 Task: Change the calendar view to 4 days.
Action: Mouse moved to (1149, 97)
Screenshot: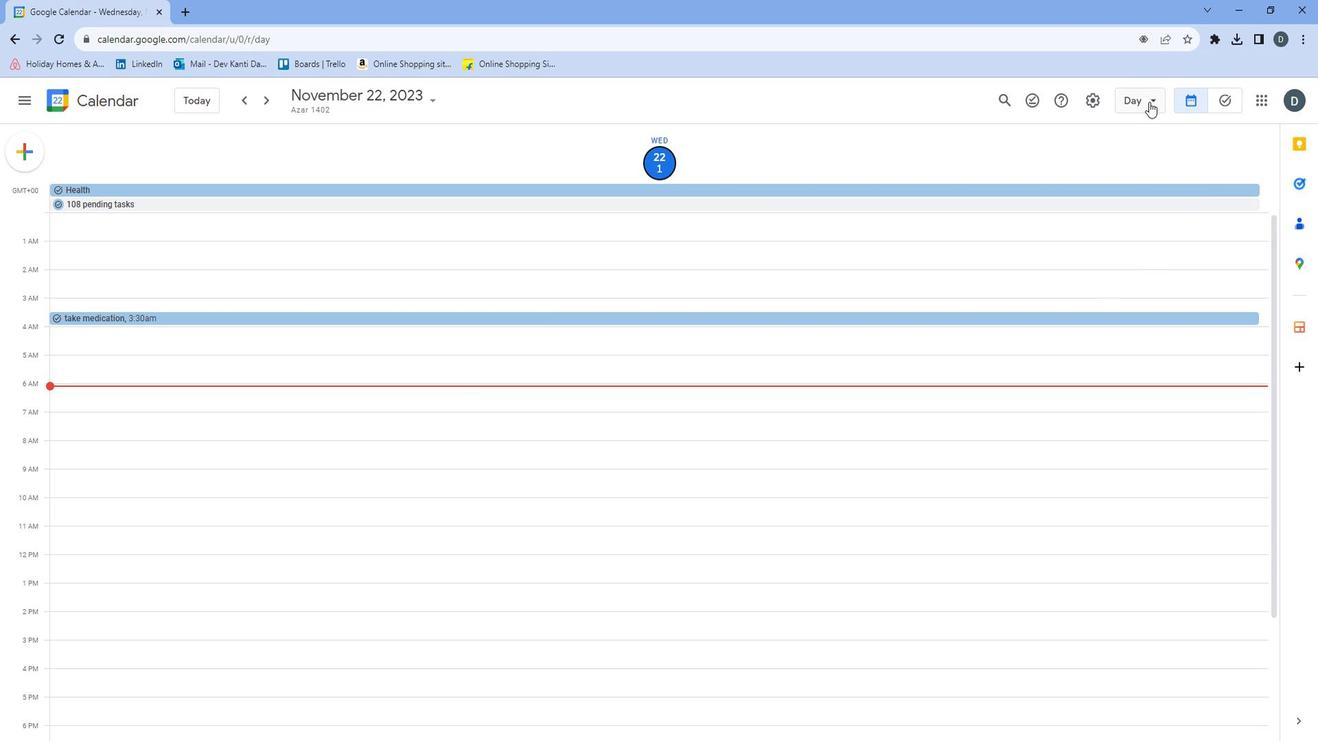 
Action: Mouse pressed left at (1149, 97)
Screenshot: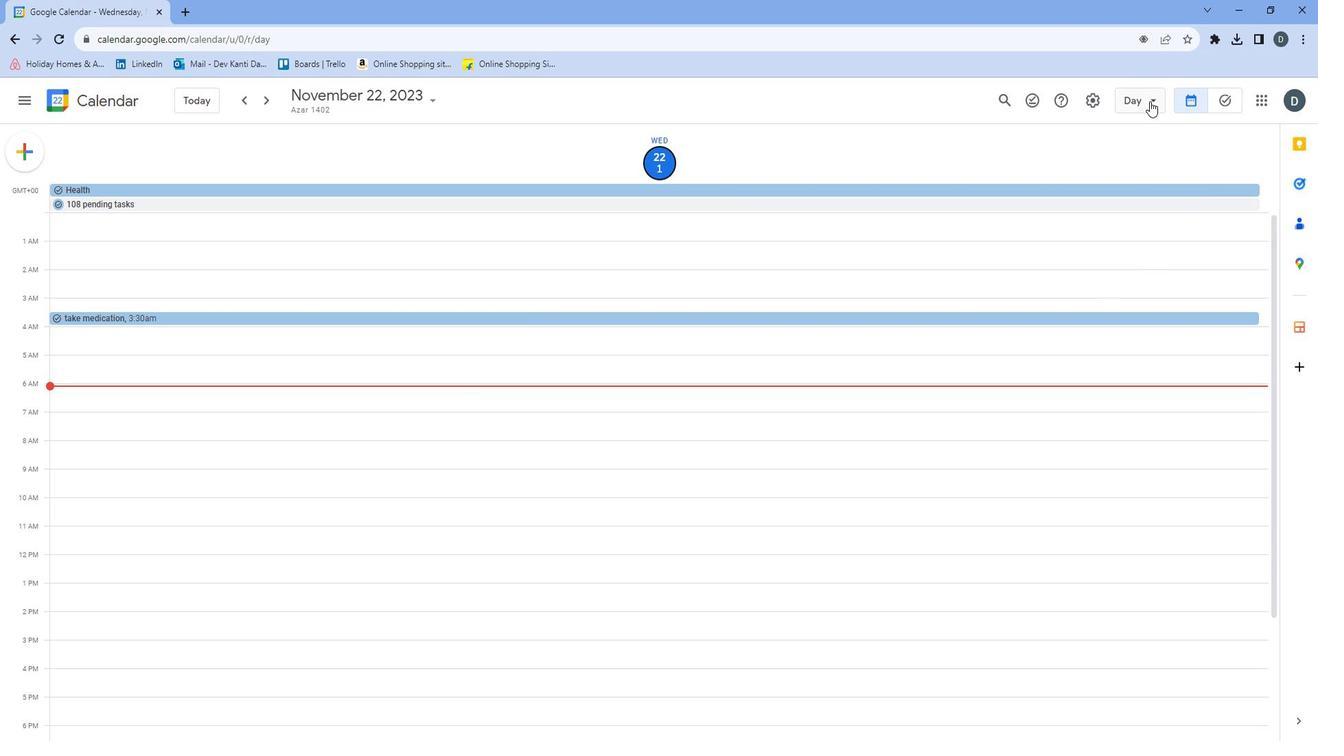 
Action: Mouse moved to (1161, 249)
Screenshot: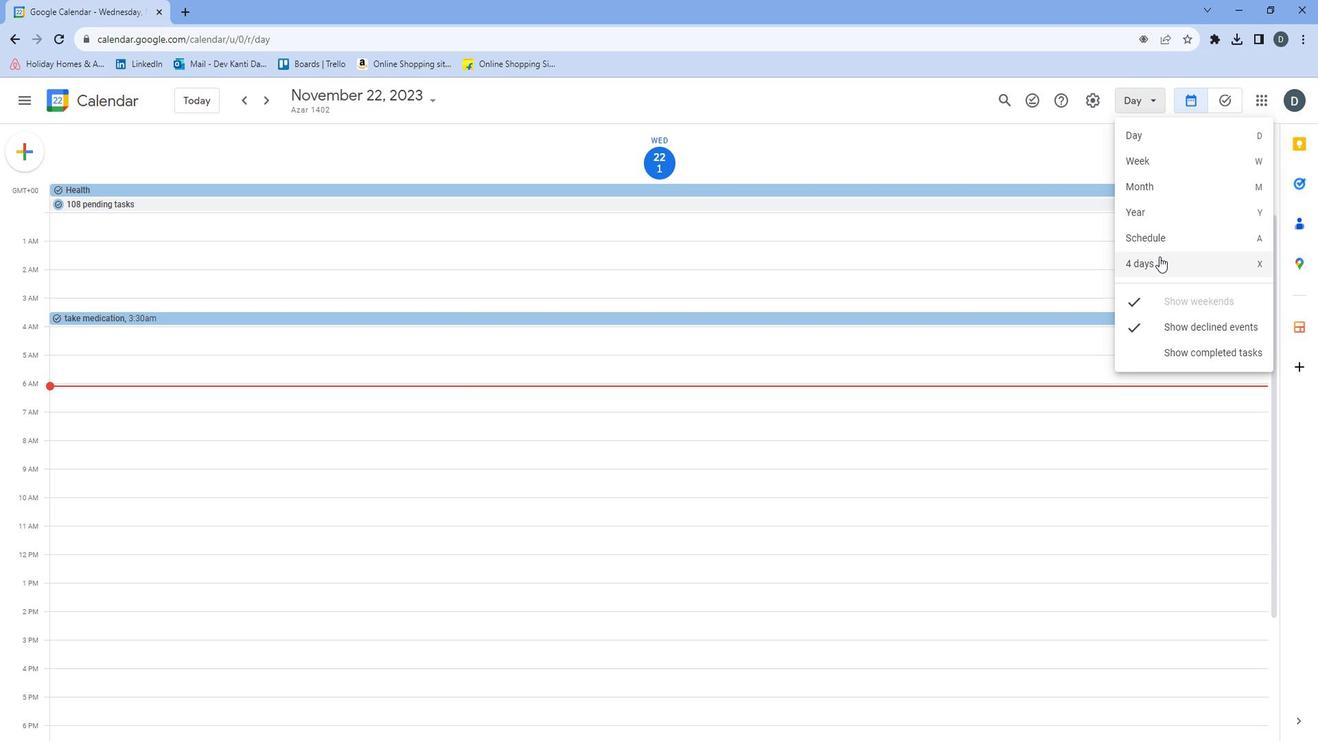 
Action: Mouse pressed left at (1161, 249)
Screenshot: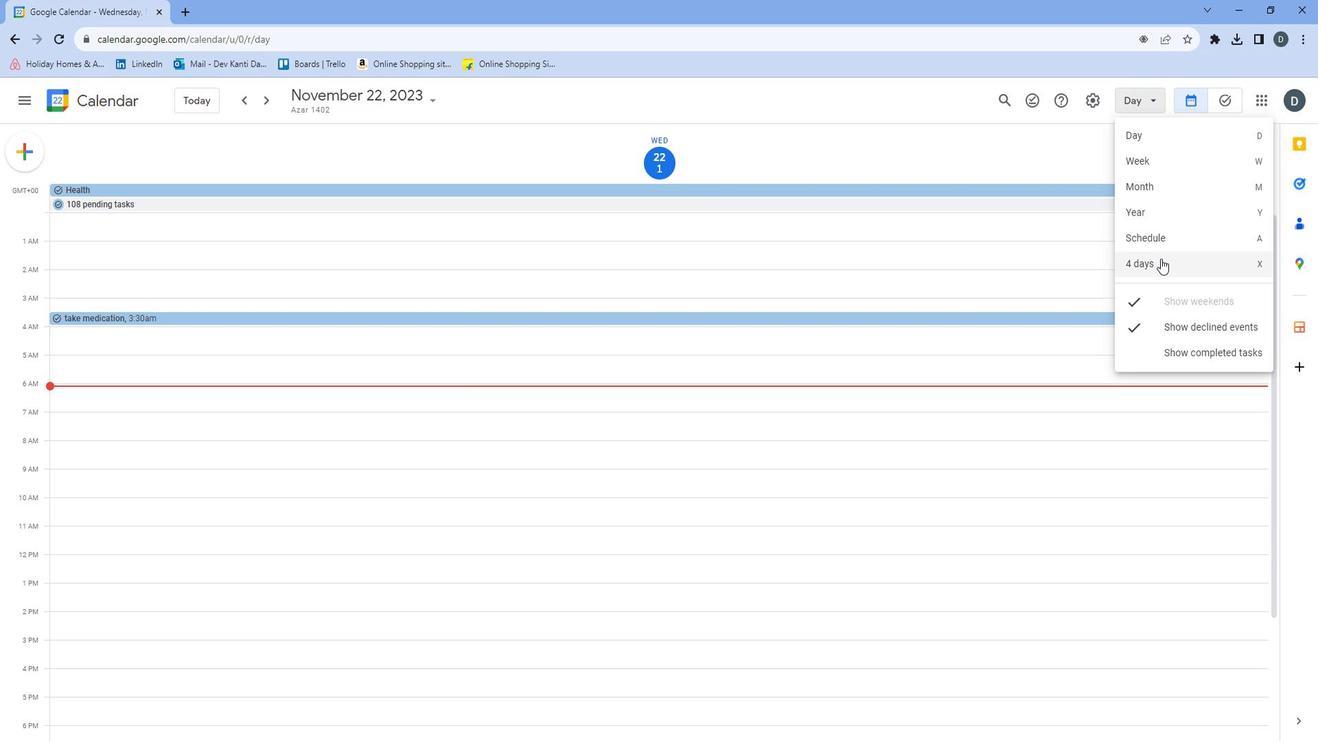 
Action: Mouse moved to (1122, 245)
Screenshot: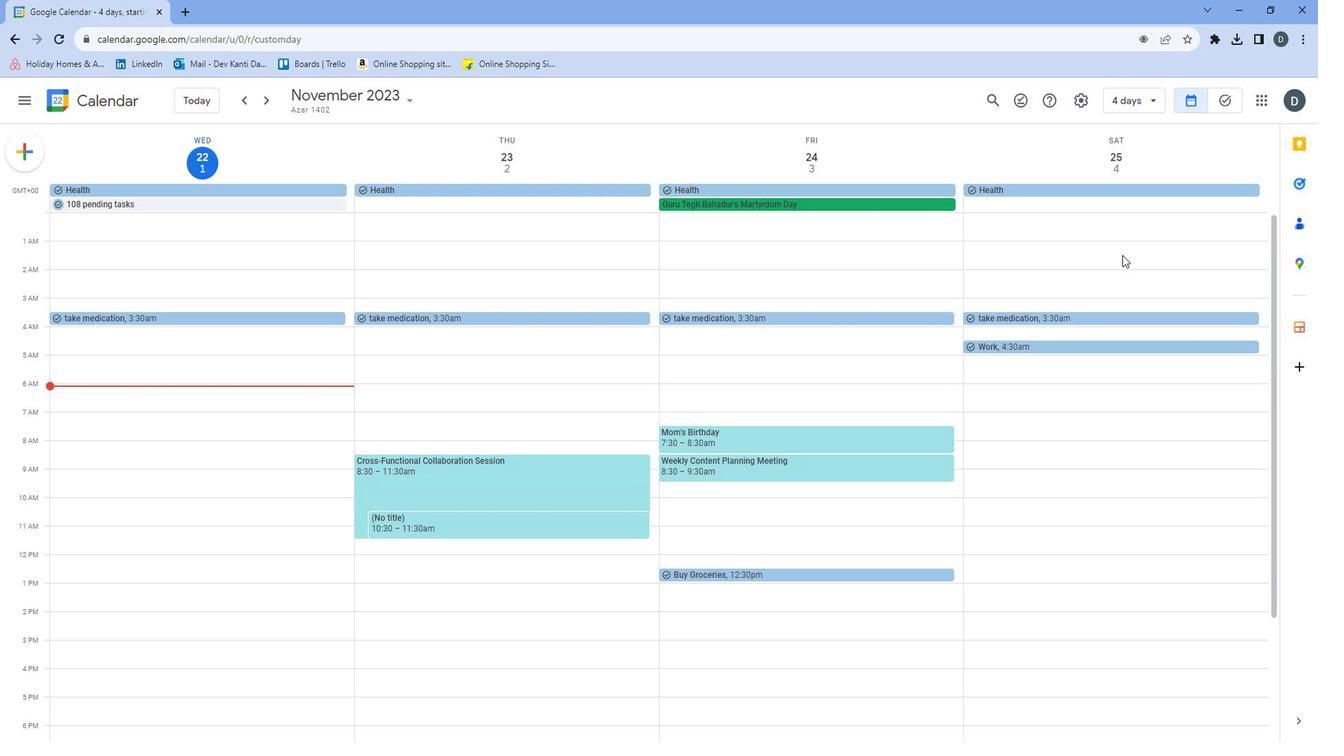 
